 Task: Create a due date automation trigger when advanced on, on the wednesday of the week a card is due add fields without custom field "Resume" set to a date between 1 and 7 days from now at 11:00 AM.
Action: Mouse moved to (1063, 88)
Screenshot: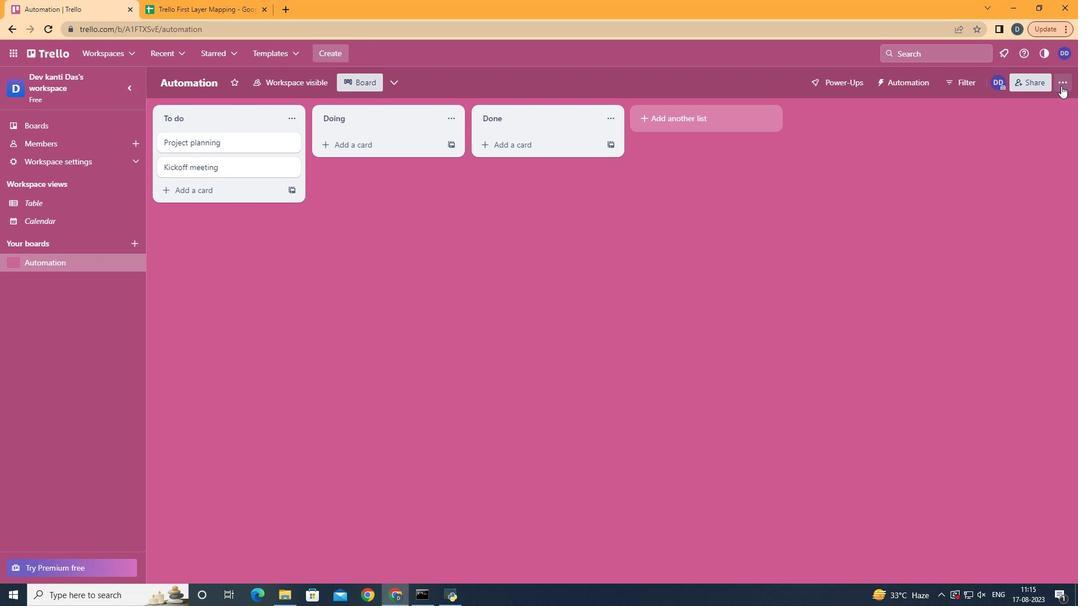 
Action: Mouse pressed left at (1063, 88)
Screenshot: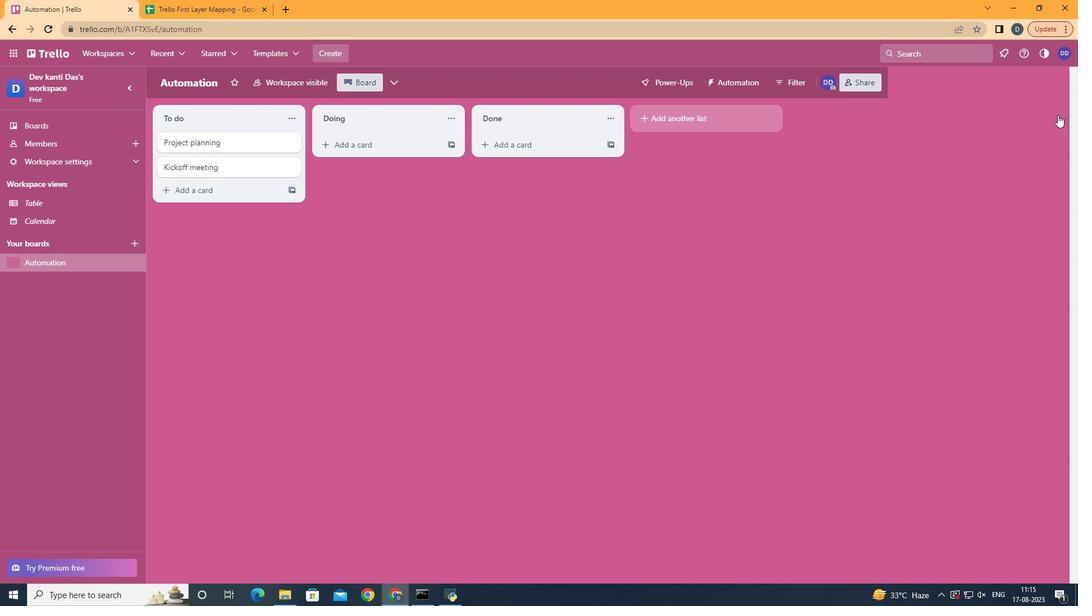 
Action: Mouse moved to (1005, 252)
Screenshot: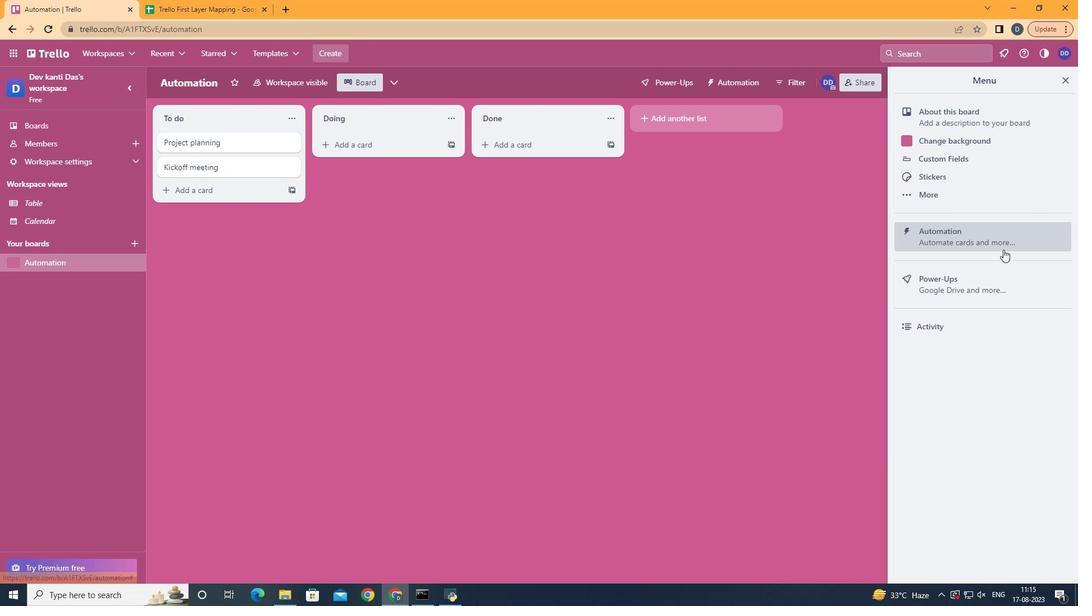 
Action: Mouse pressed left at (1005, 252)
Screenshot: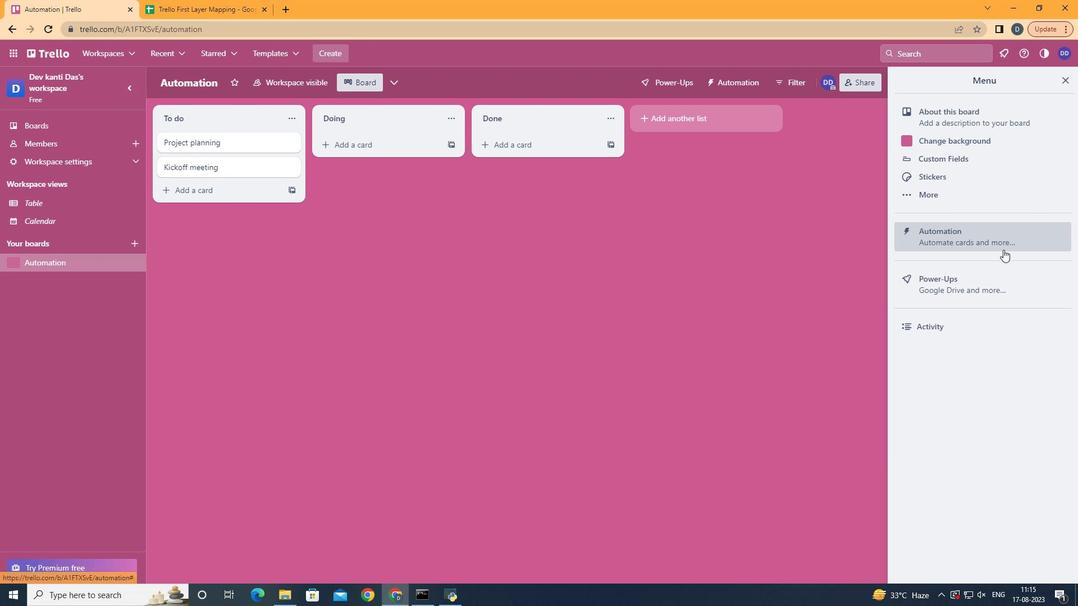 
Action: Mouse moved to (211, 235)
Screenshot: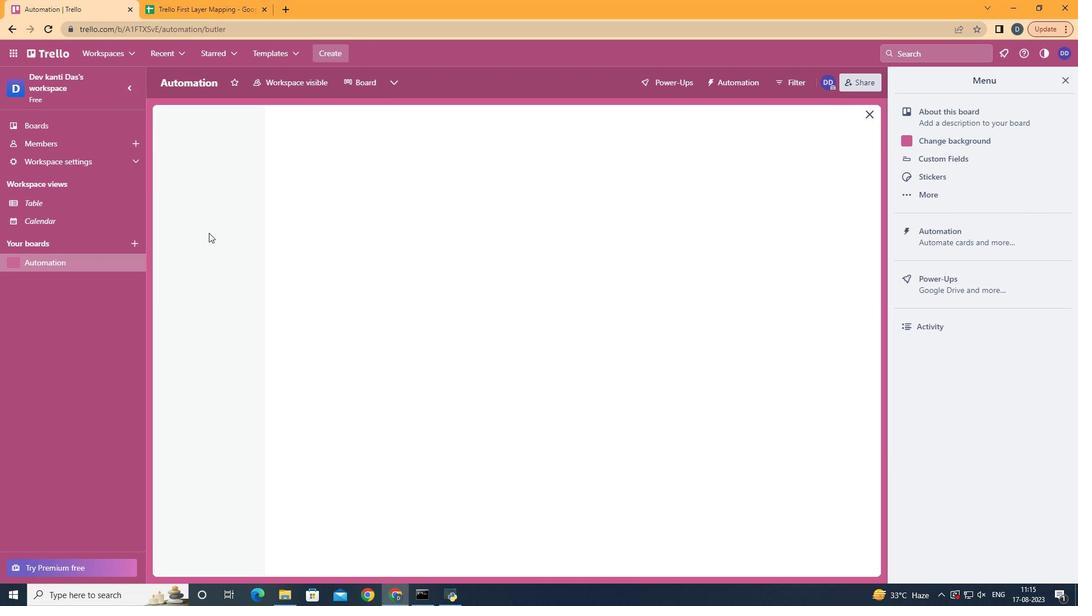
Action: Mouse pressed left at (211, 235)
Screenshot: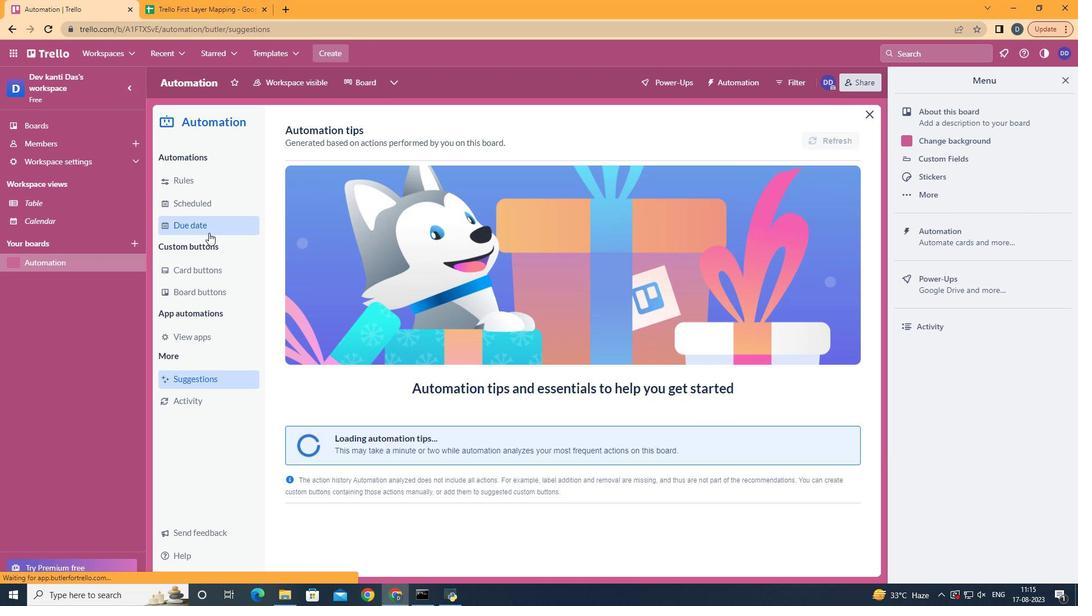 
Action: Mouse moved to (818, 130)
Screenshot: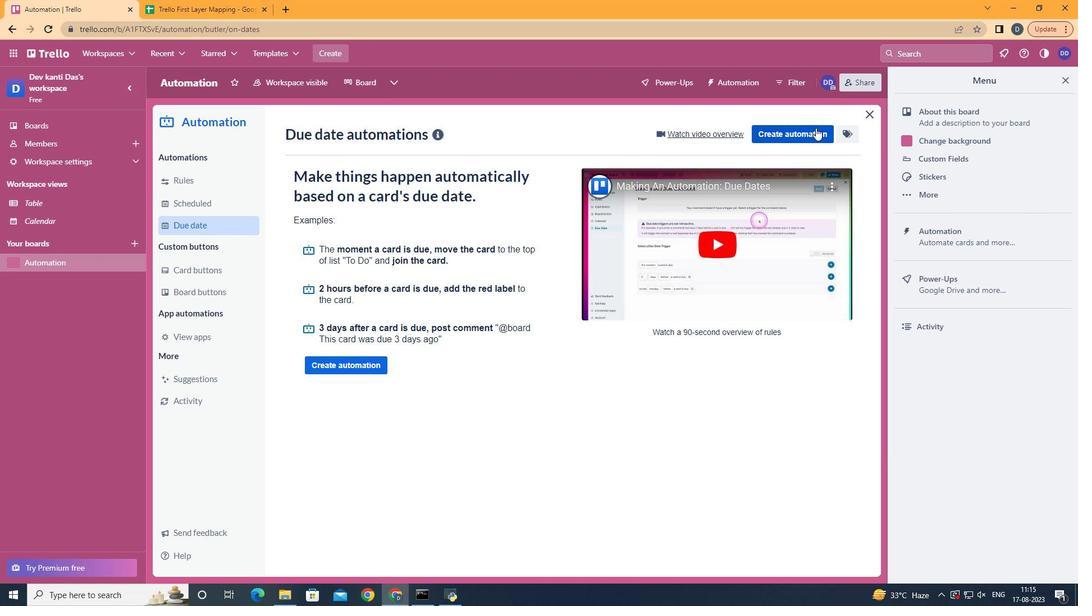 
Action: Mouse pressed left at (818, 130)
Screenshot: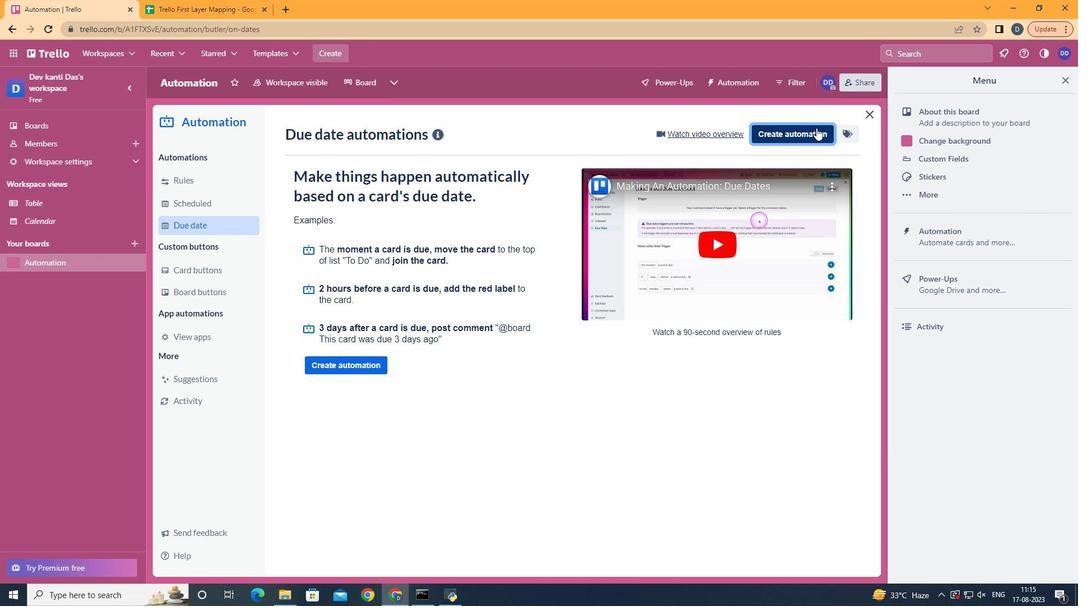 
Action: Mouse moved to (532, 248)
Screenshot: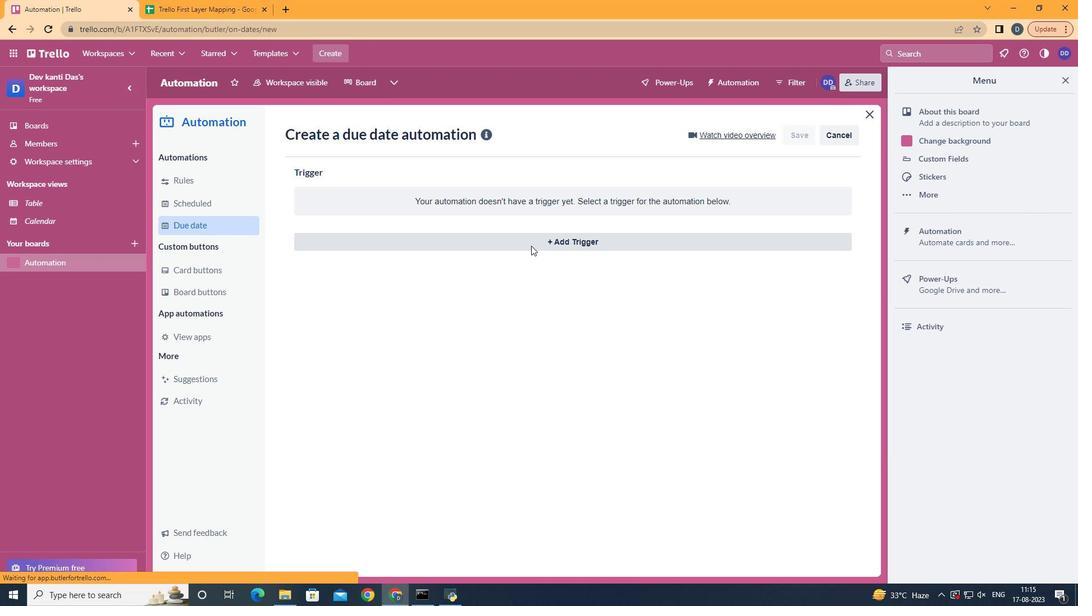 
Action: Mouse pressed left at (532, 248)
Screenshot: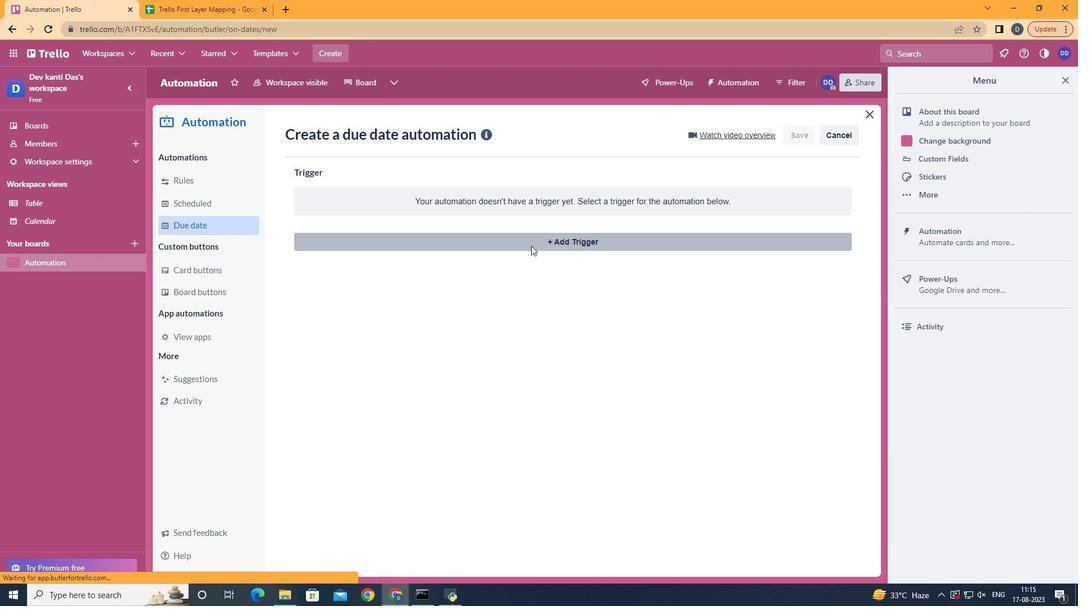 
Action: Mouse moved to (367, 336)
Screenshot: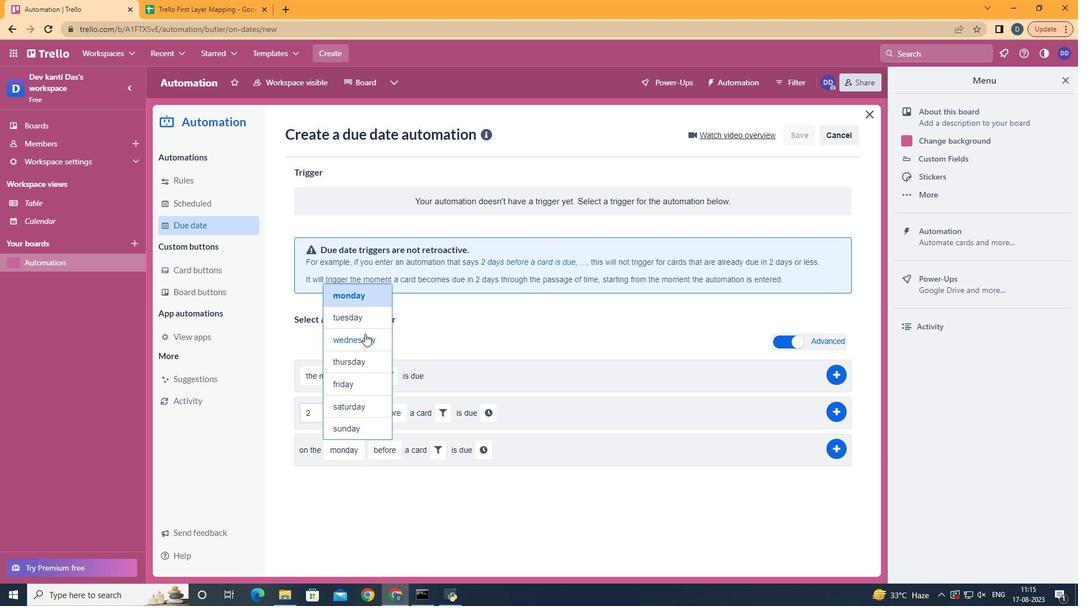 
Action: Mouse pressed left at (367, 336)
Screenshot: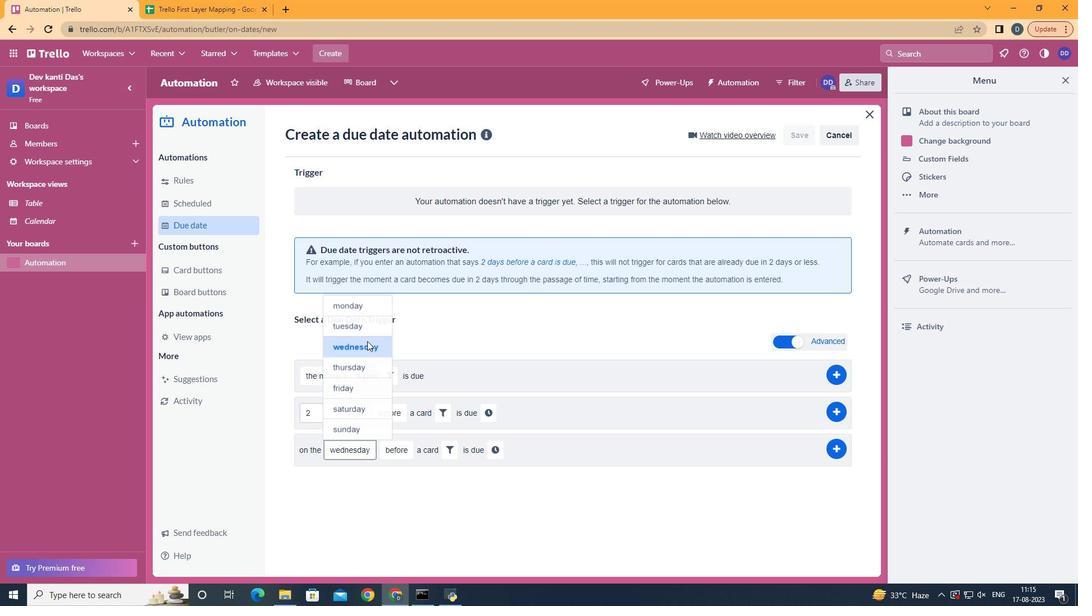 
Action: Mouse moved to (421, 523)
Screenshot: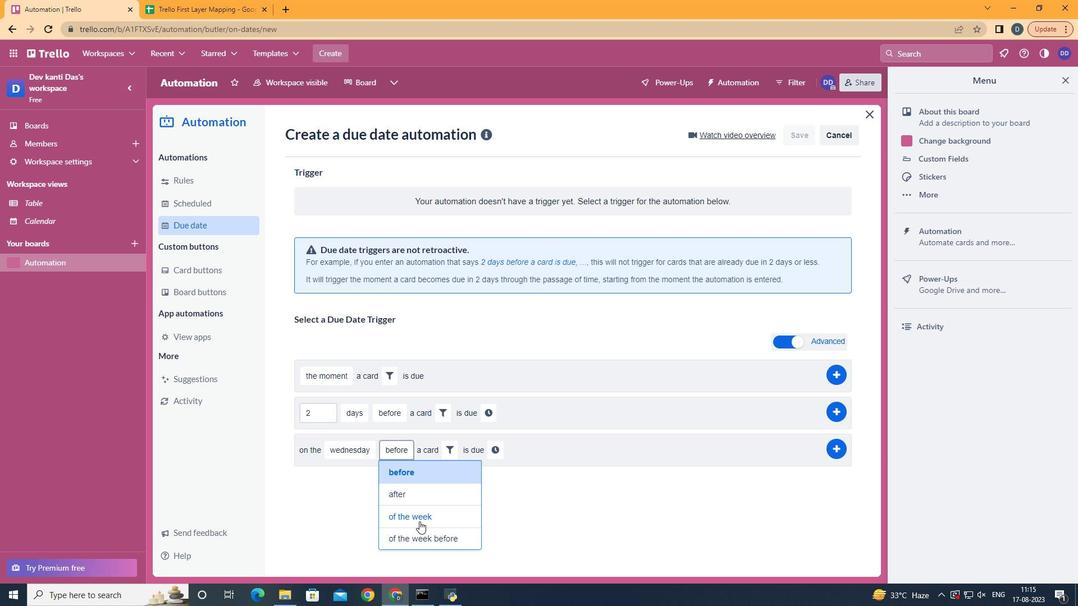 
Action: Mouse pressed left at (421, 523)
Screenshot: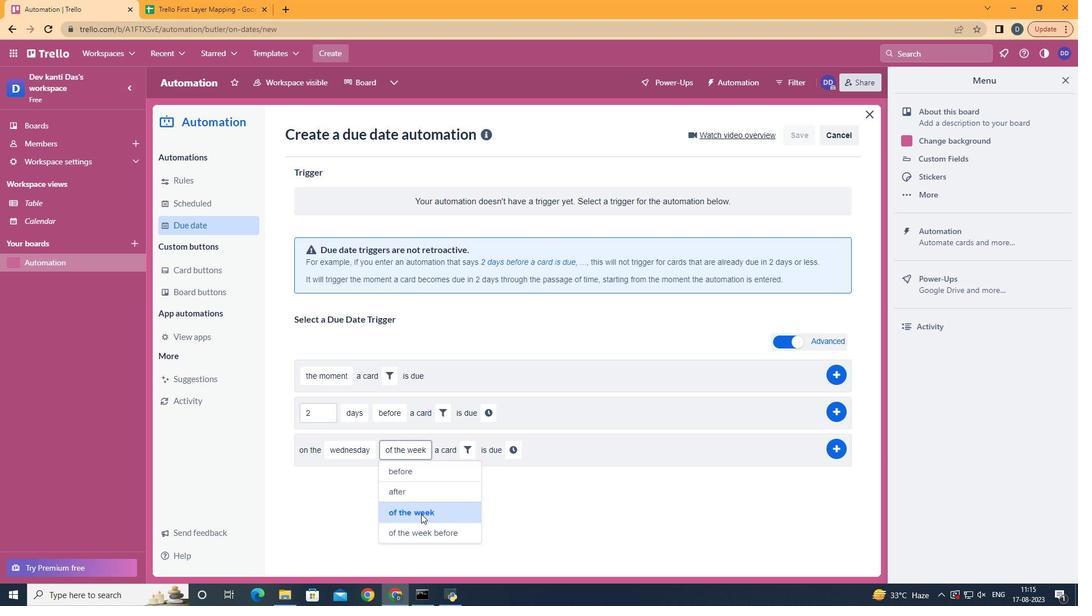 
Action: Mouse moved to (466, 458)
Screenshot: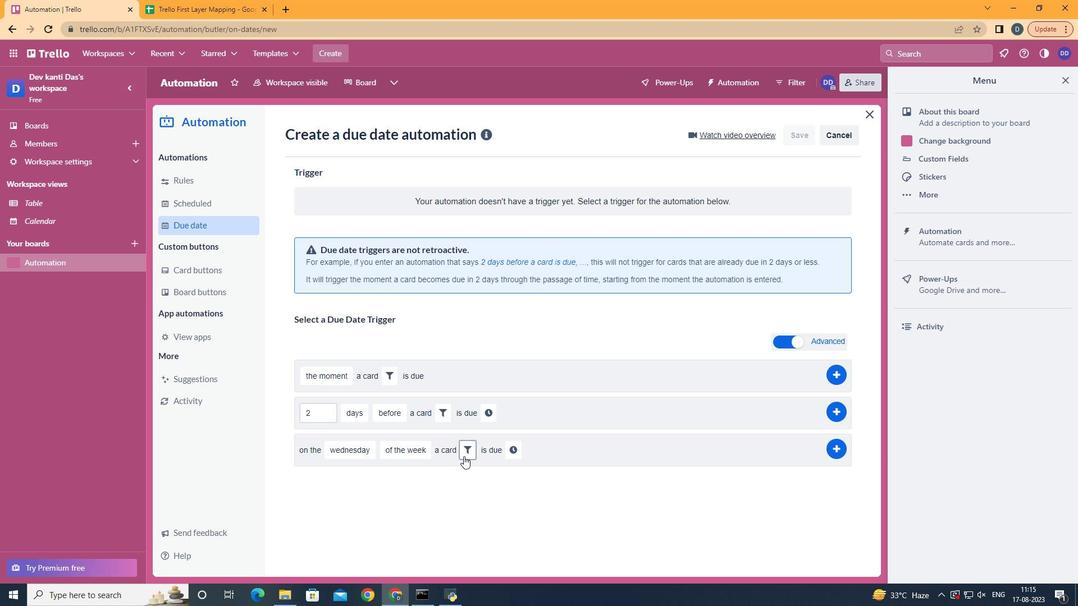 
Action: Mouse pressed left at (466, 458)
Screenshot: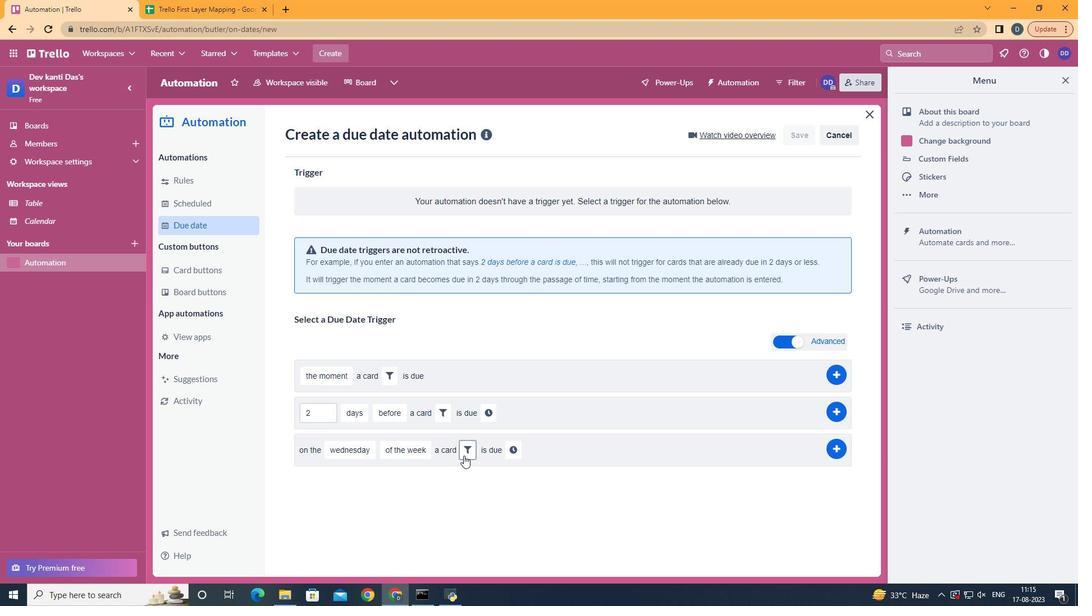 
Action: Mouse moved to (651, 489)
Screenshot: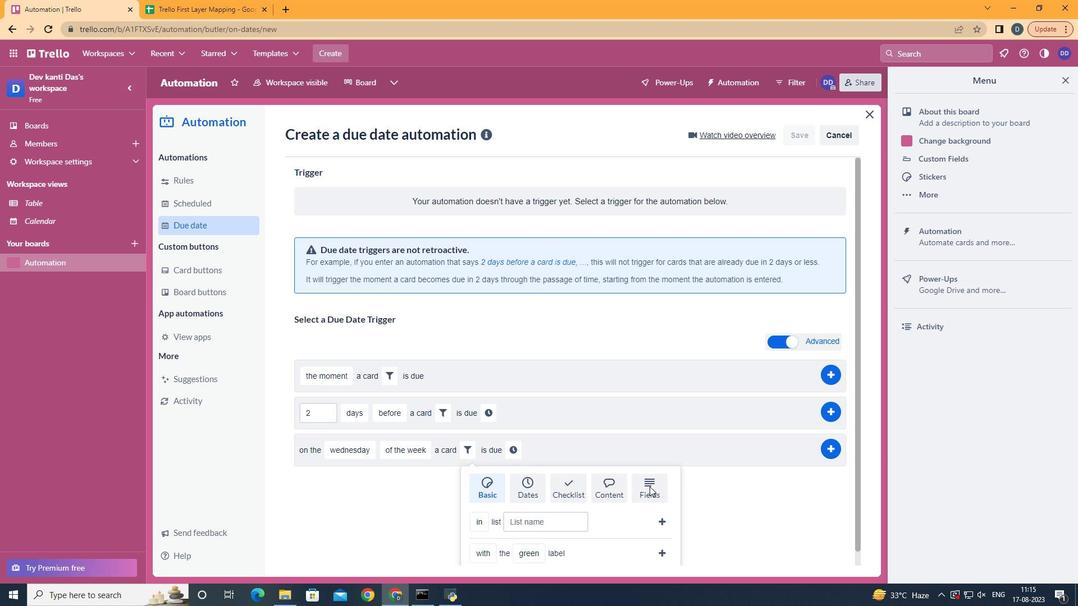 
Action: Mouse pressed left at (651, 489)
Screenshot: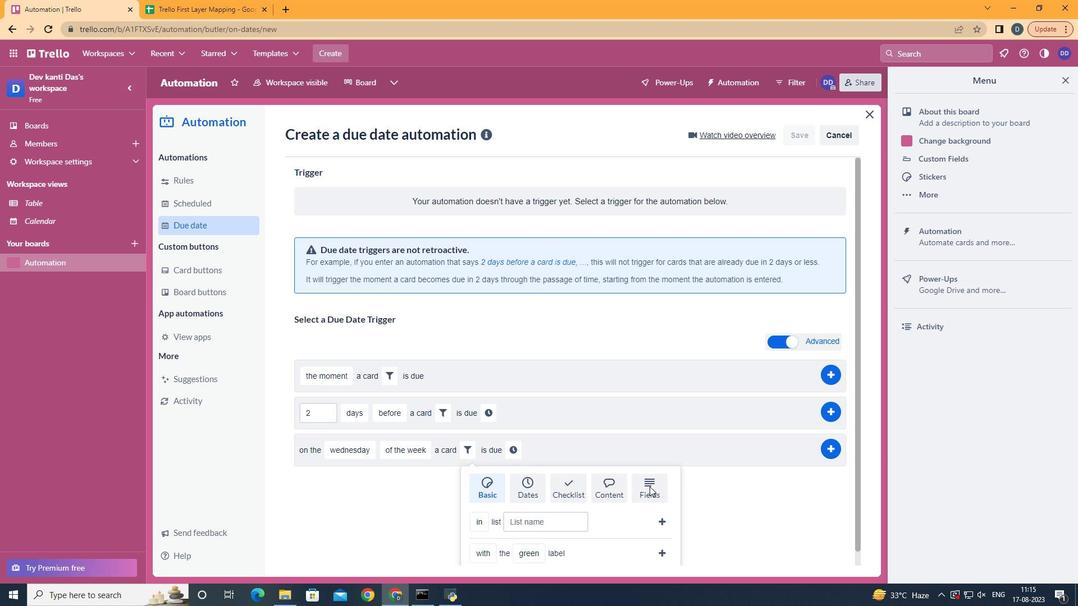 
Action: Mouse moved to (669, 491)
Screenshot: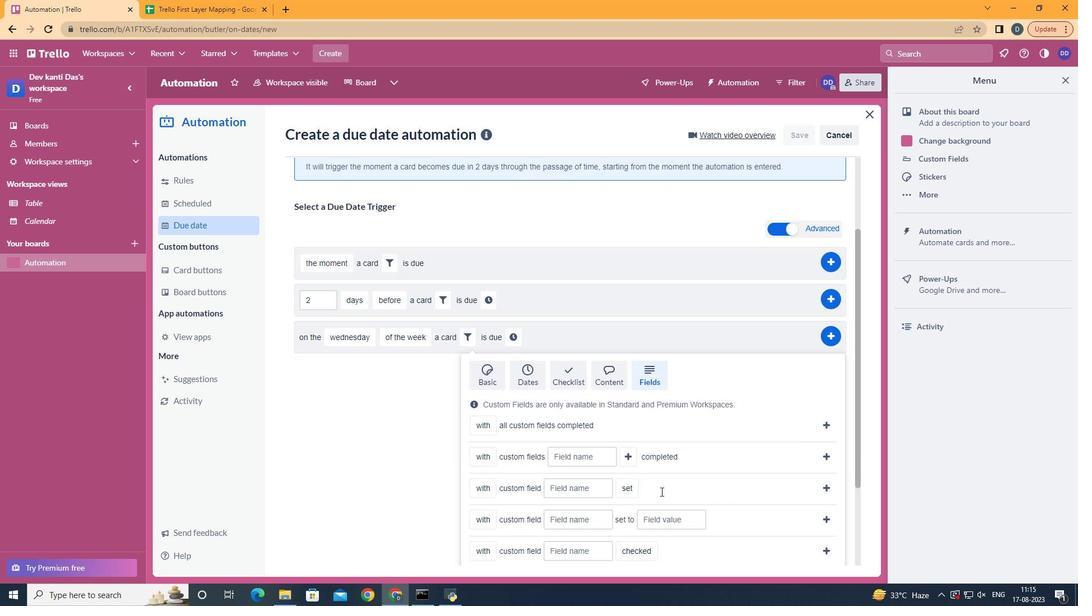 
Action: Mouse scrolled (669, 490) with delta (0, 0)
Screenshot: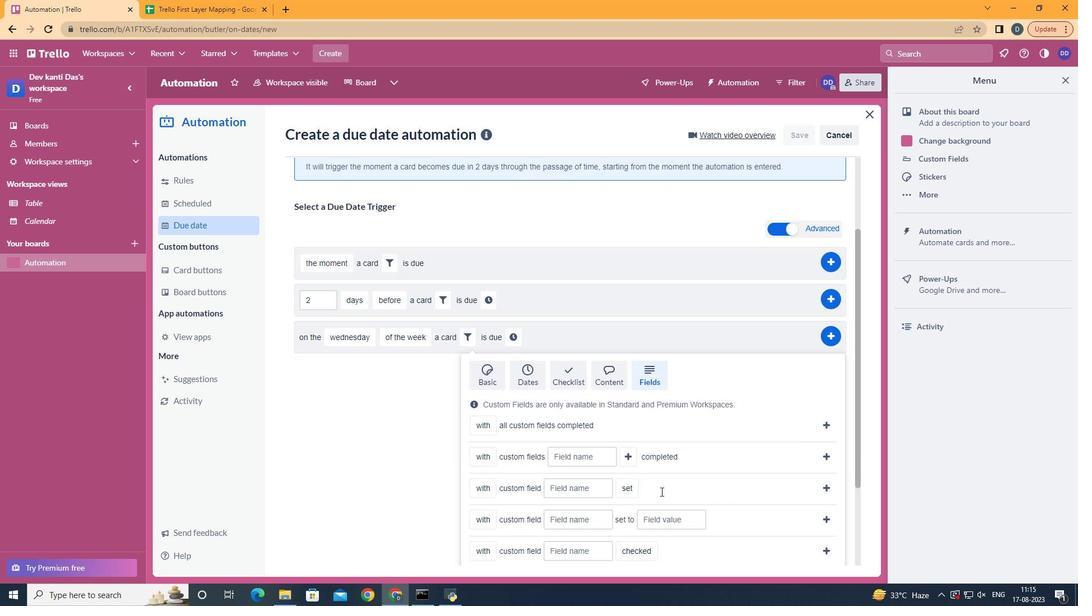 
Action: Mouse moved to (667, 493)
Screenshot: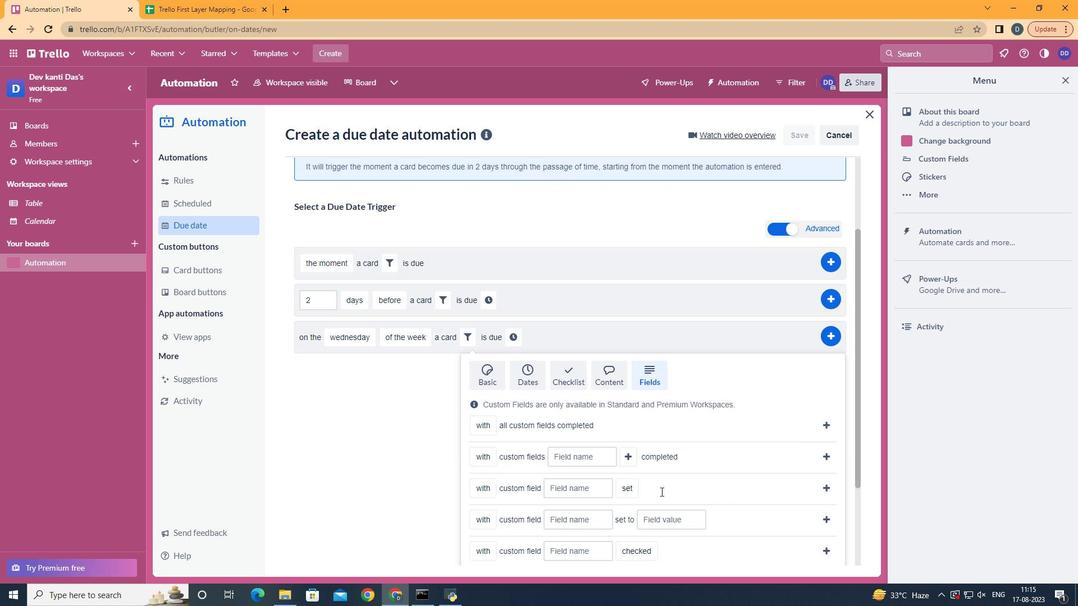 
Action: Mouse scrolled (667, 492) with delta (0, 0)
Screenshot: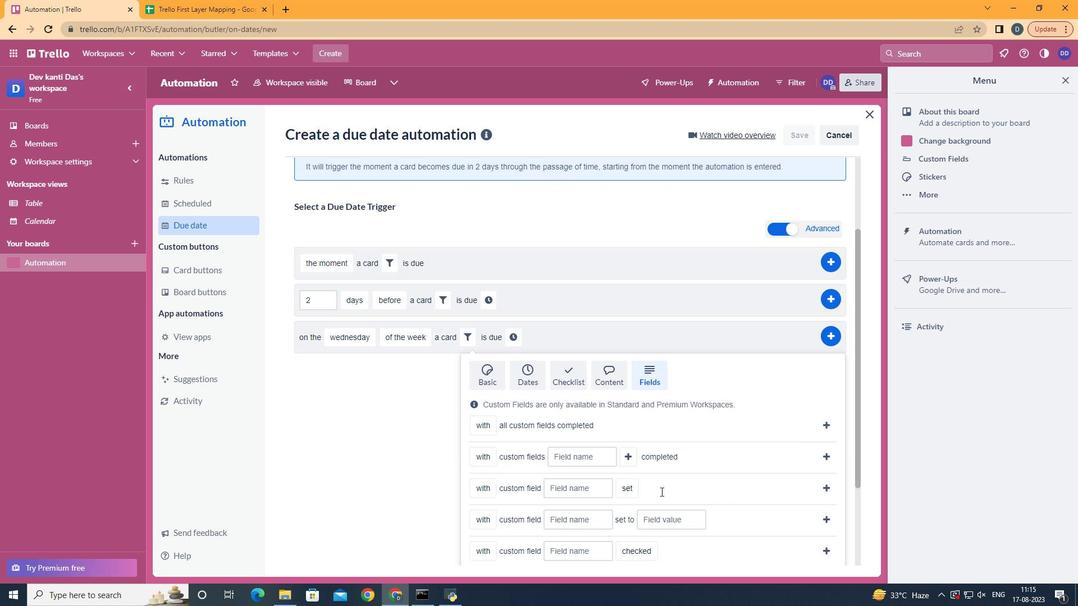 
Action: Mouse moved to (664, 494)
Screenshot: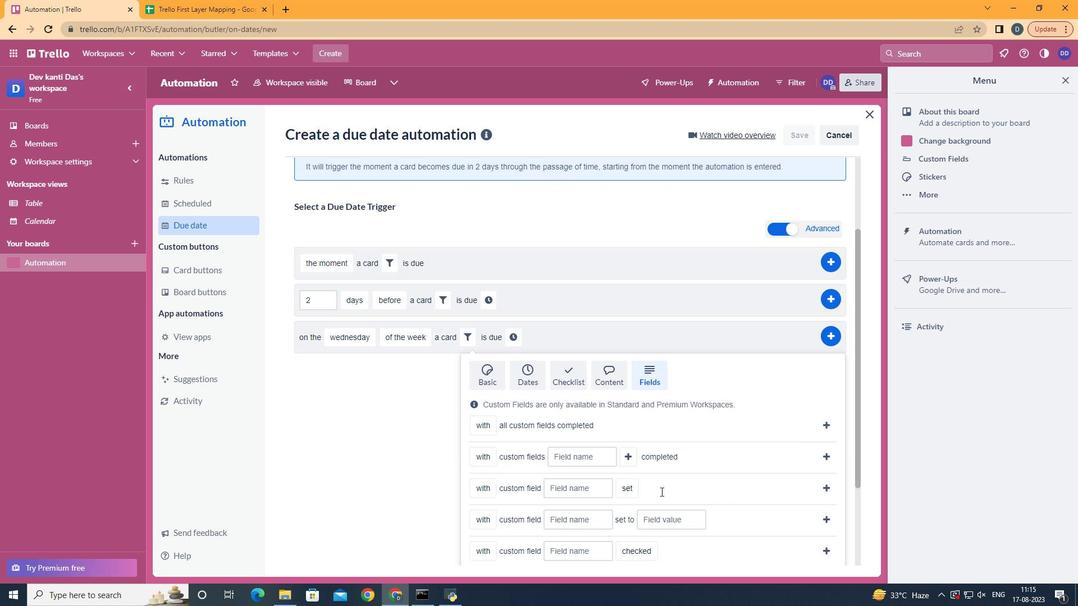 
Action: Mouse scrolled (664, 493) with delta (0, 0)
Screenshot: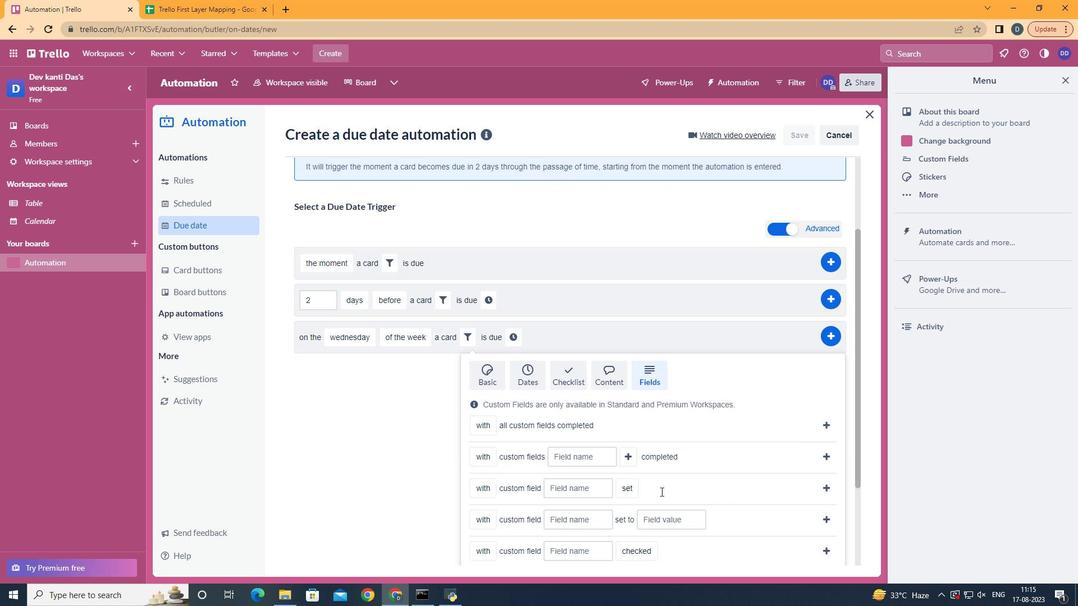 
Action: Mouse moved to (663, 494)
Screenshot: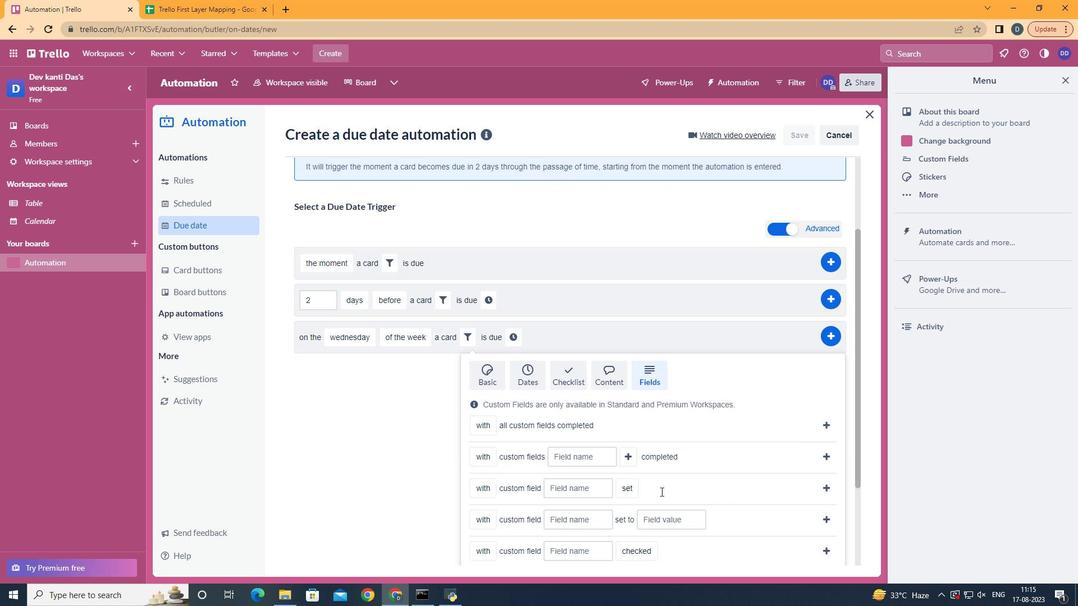 
Action: Mouse scrolled (663, 493) with delta (0, 0)
Screenshot: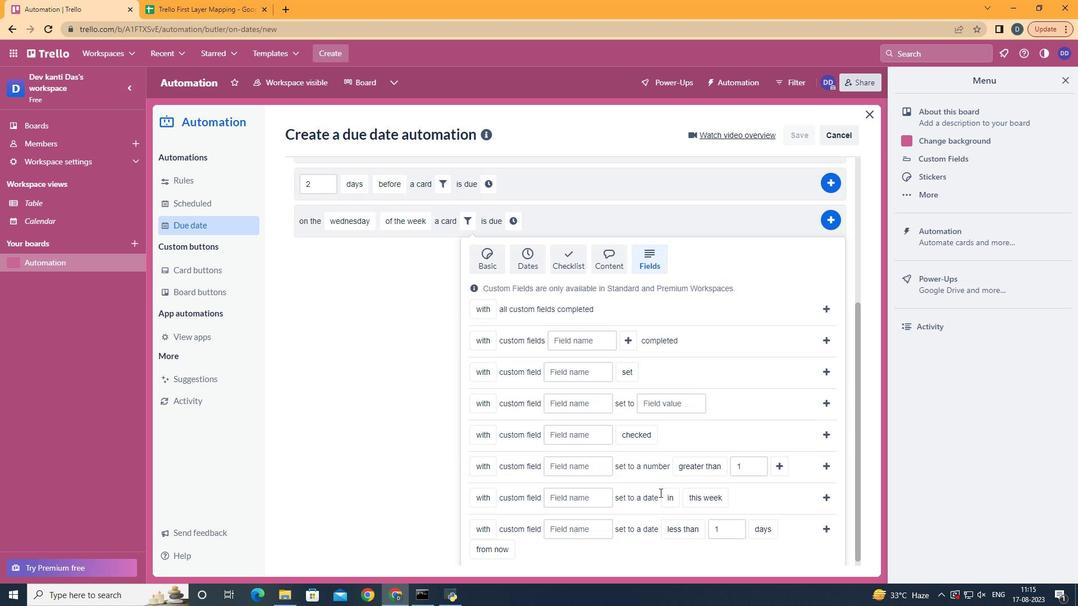 
Action: Mouse scrolled (663, 493) with delta (0, 0)
Screenshot: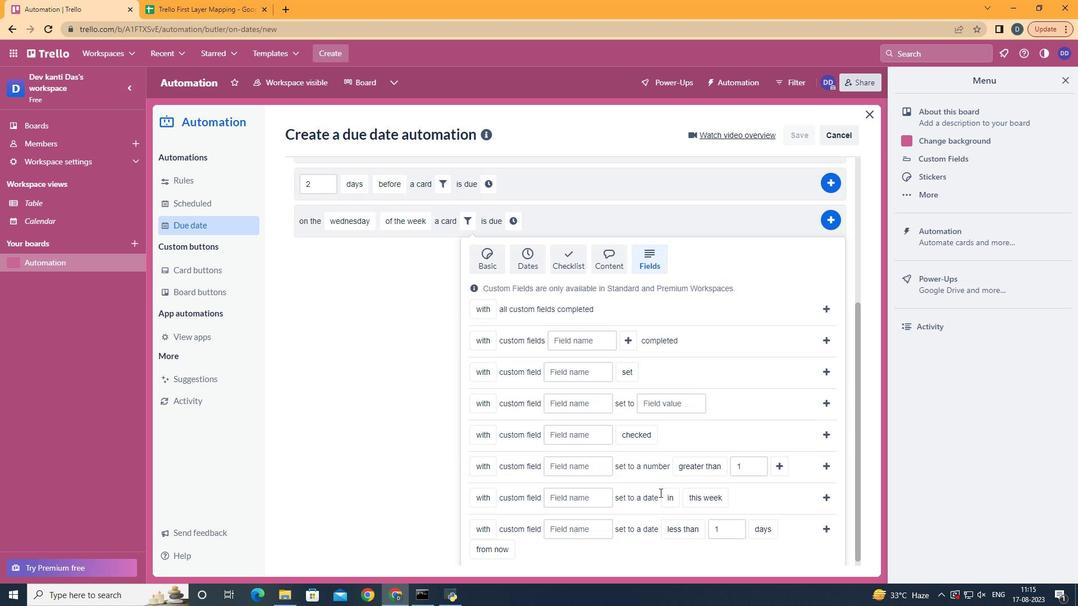 
Action: Mouse scrolled (663, 493) with delta (0, 0)
Screenshot: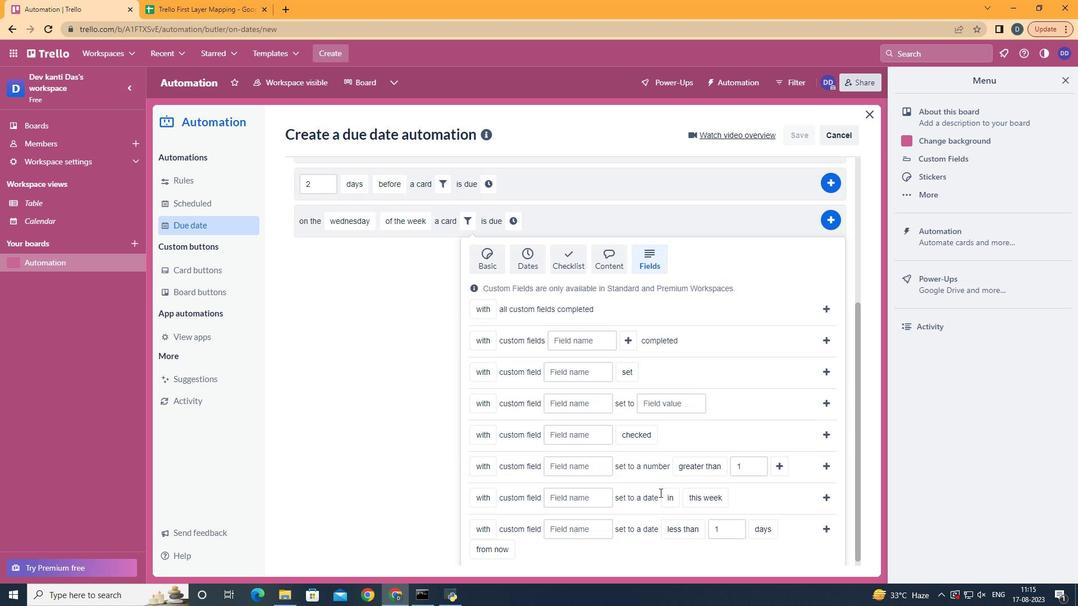 
Action: Mouse scrolled (663, 493) with delta (0, 0)
Screenshot: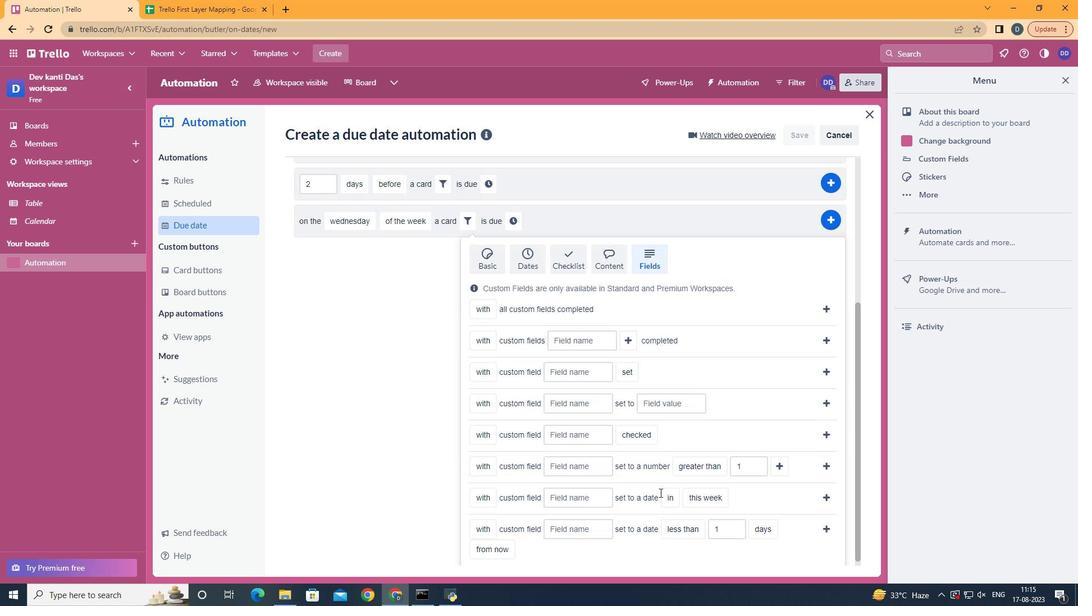 
Action: Mouse moved to (497, 510)
Screenshot: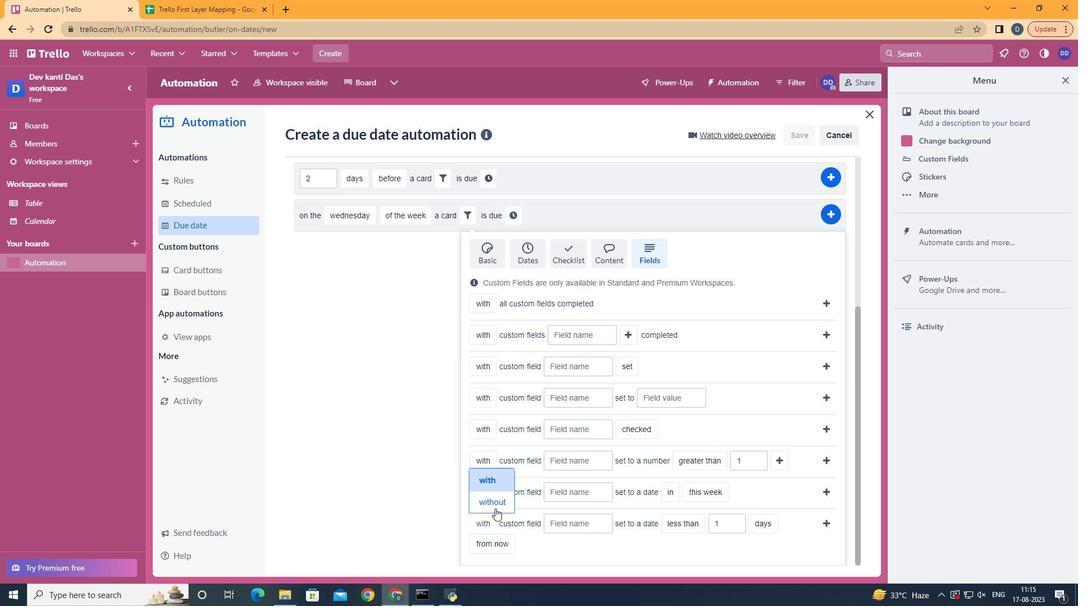 
Action: Mouse pressed left at (497, 510)
Screenshot: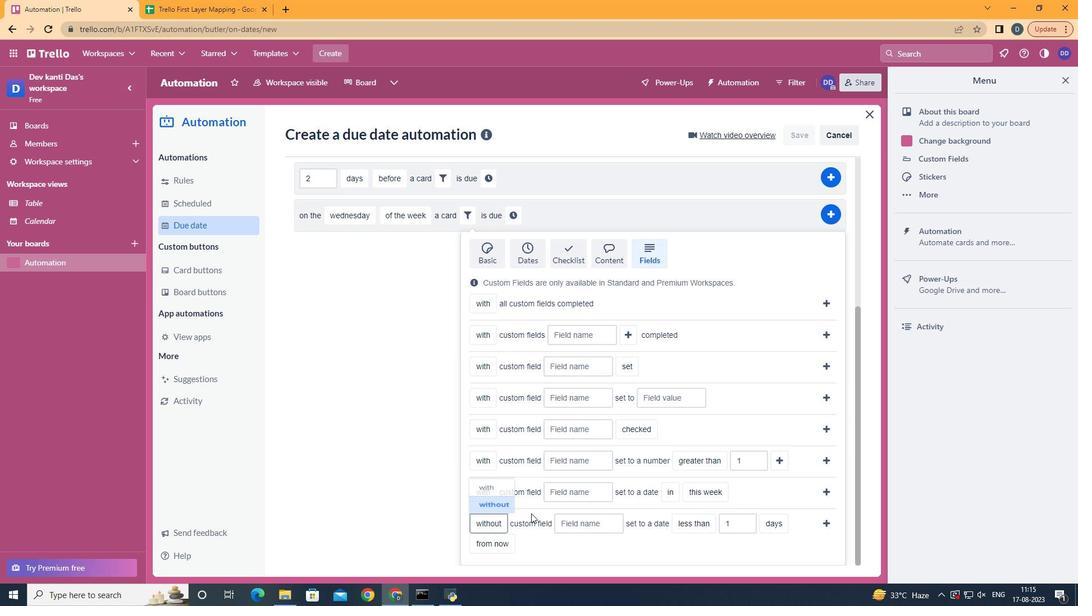 
Action: Mouse moved to (557, 521)
Screenshot: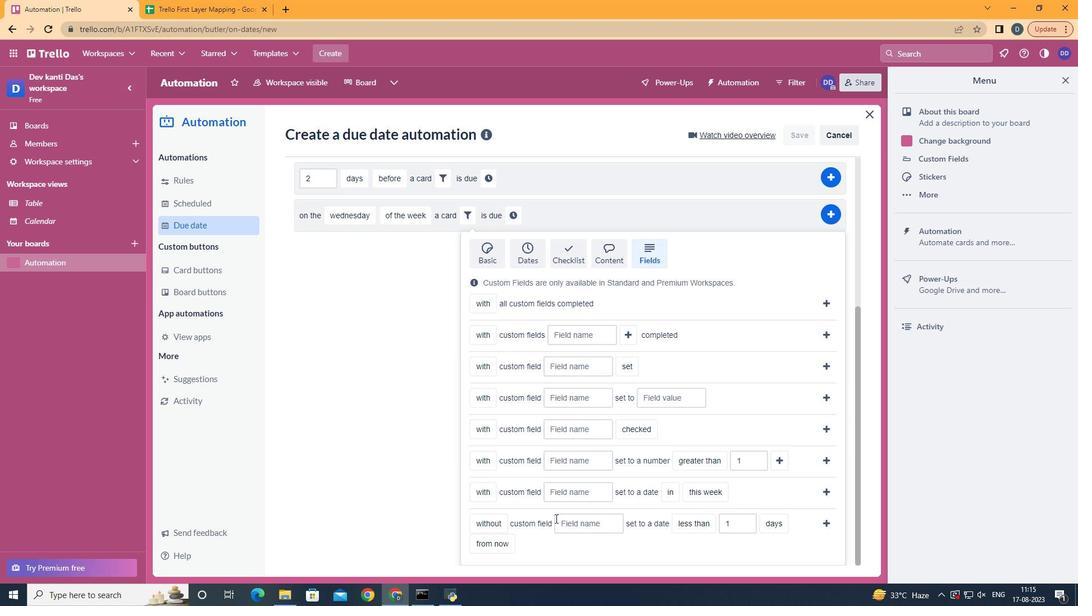 
Action: Mouse pressed left at (557, 521)
Screenshot: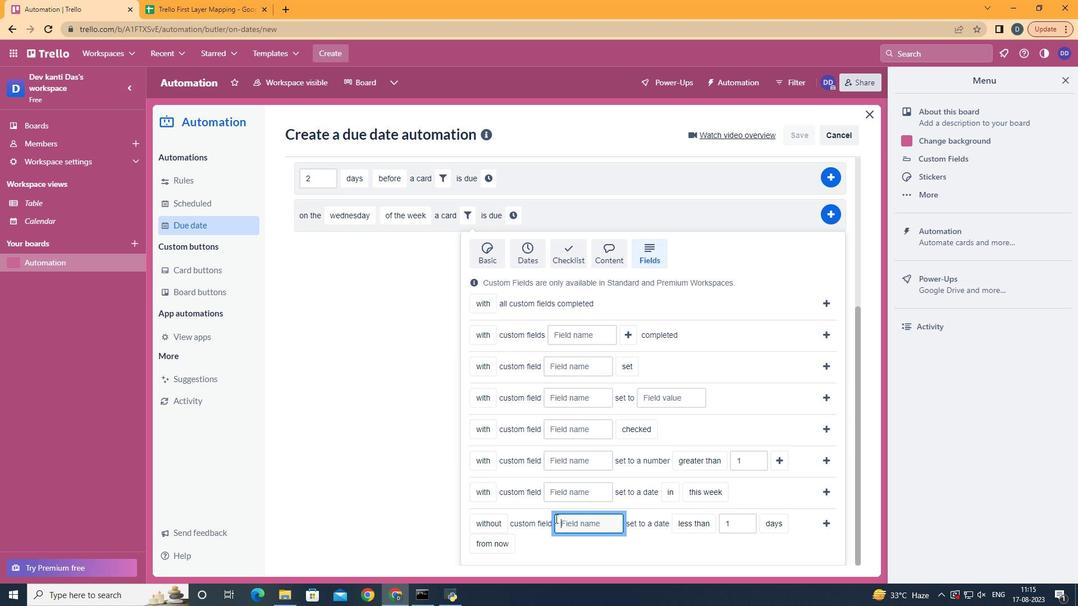 
Action: Mouse moved to (558, 521)
Screenshot: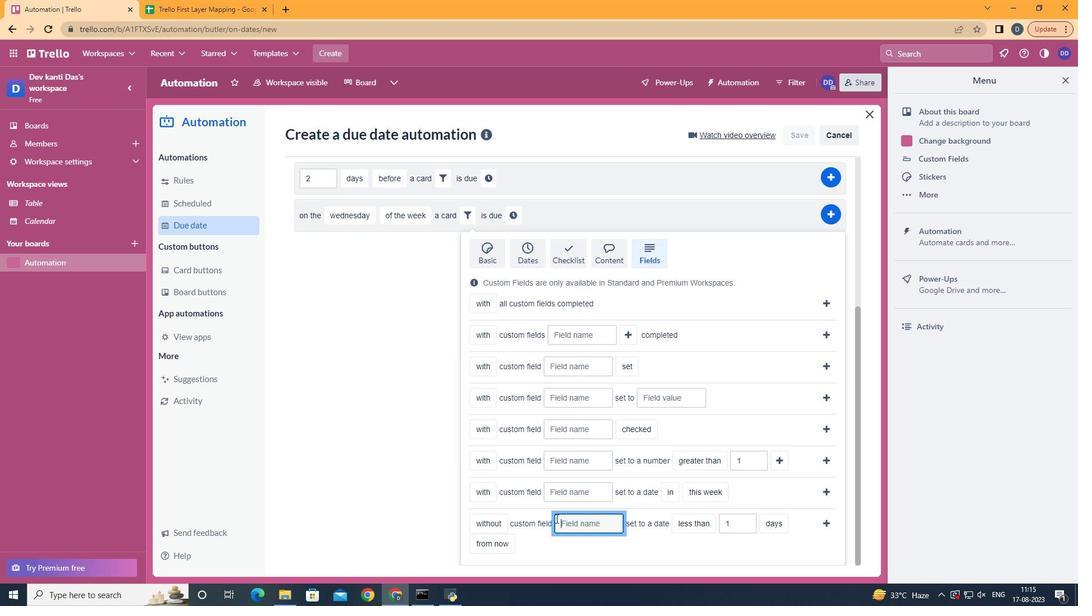 
Action: Key pressed <Key.shift>Resume
Screenshot: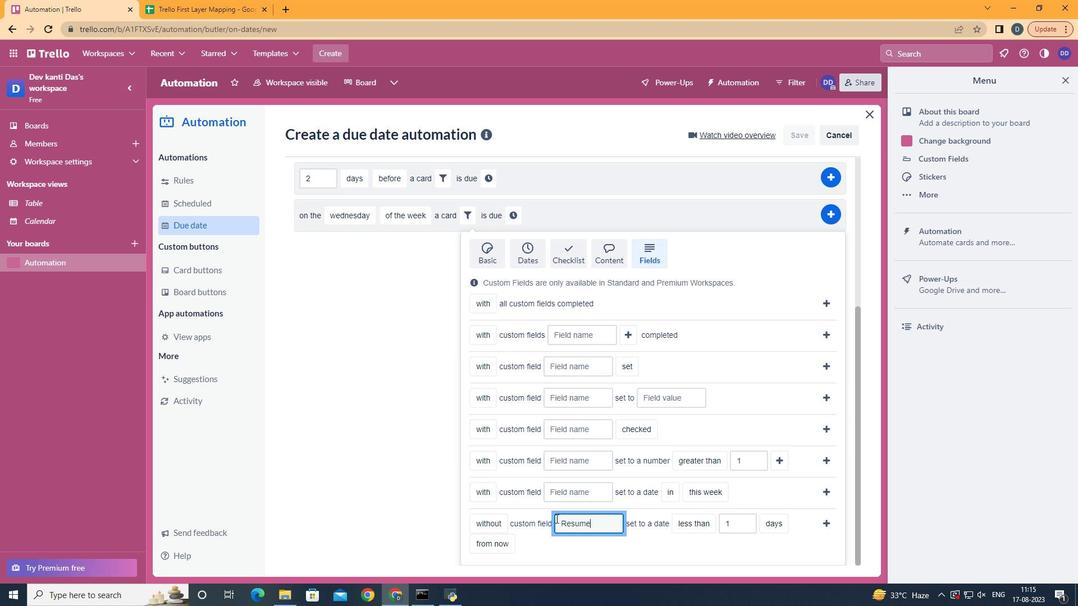 
Action: Mouse moved to (704, 495)
Screenshot: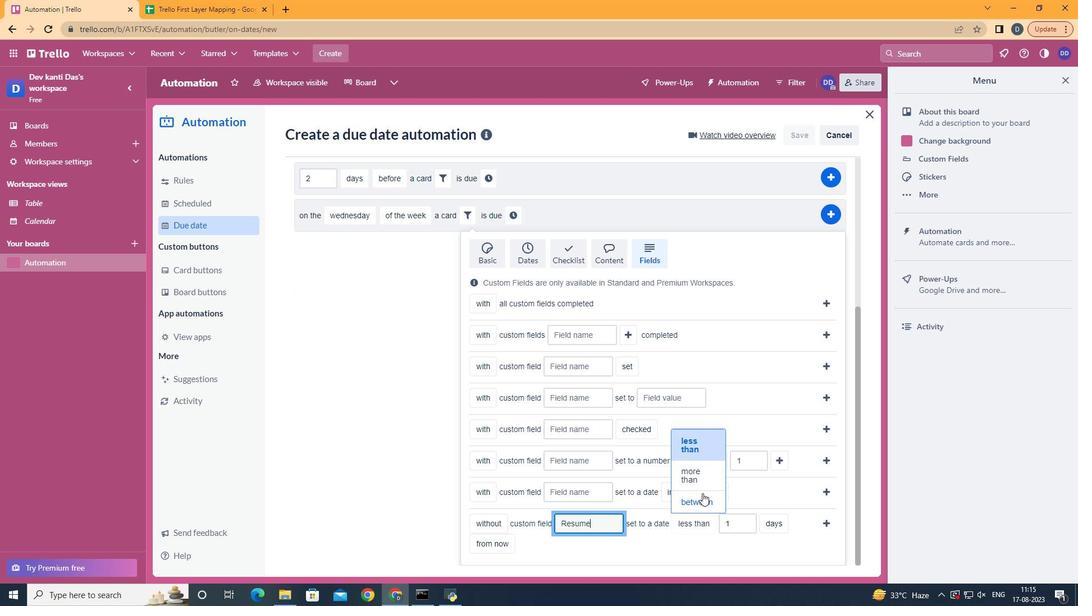 
Action: Mouse pressed left at (704, 495)
Screenshot: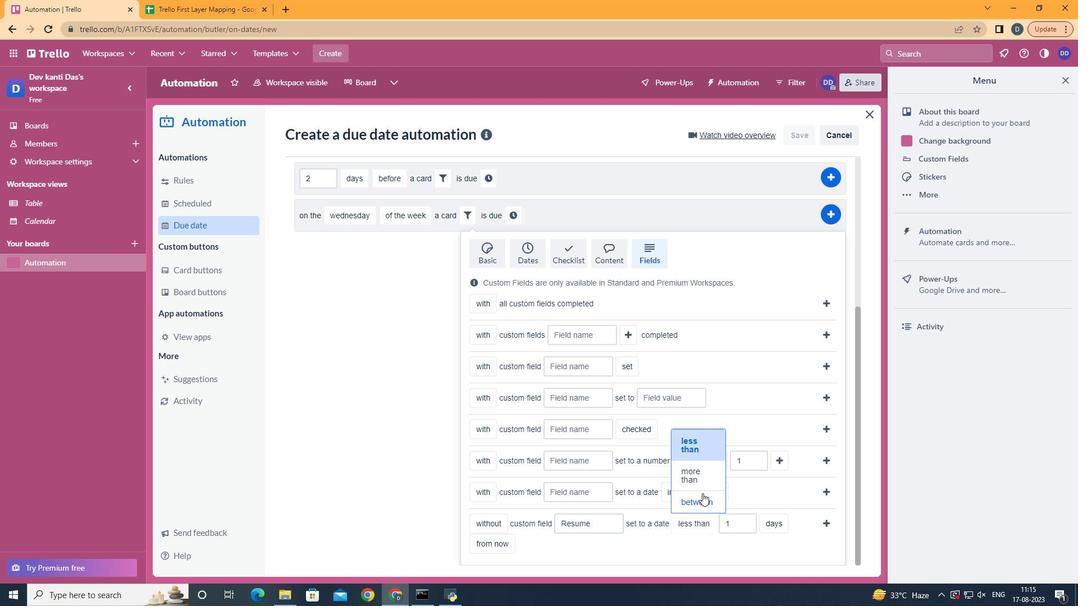 
Action: Mouse moved to (824, 523)
Screenshot: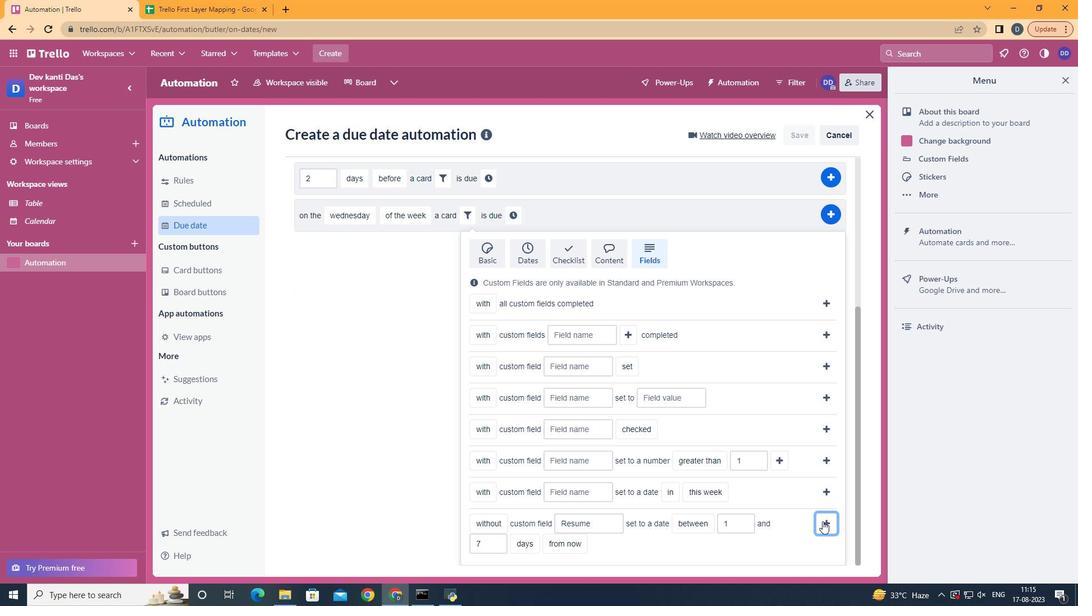 
Action: Mouse pressed left at (824, 523)
Screenshot: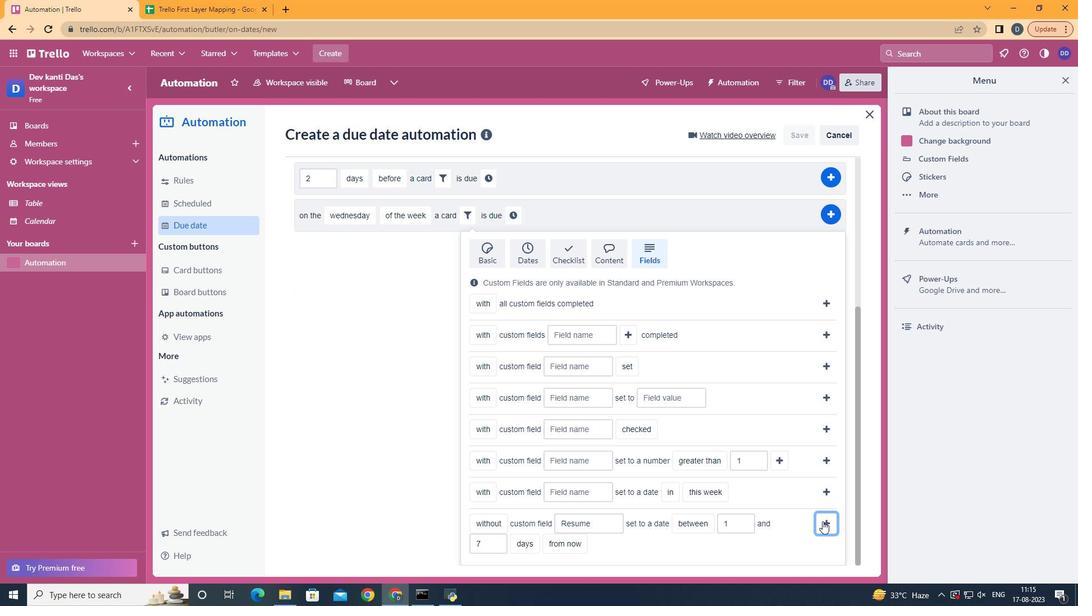 
Action: Mouse moved to (801, 464)
Screenshot: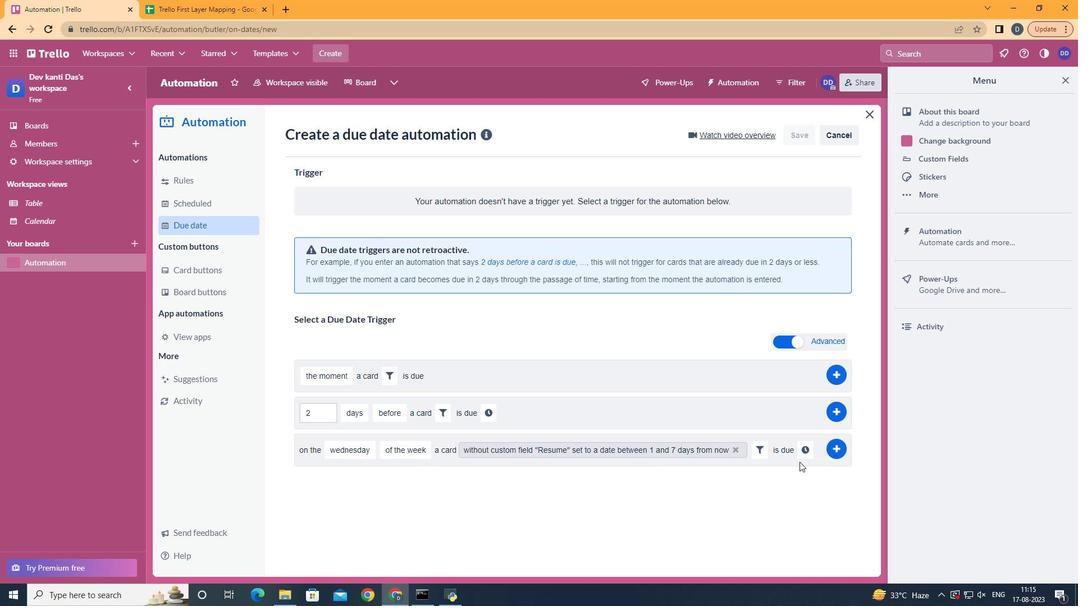 
Action: Mouse pressed left at (801, 464)
Screenshot: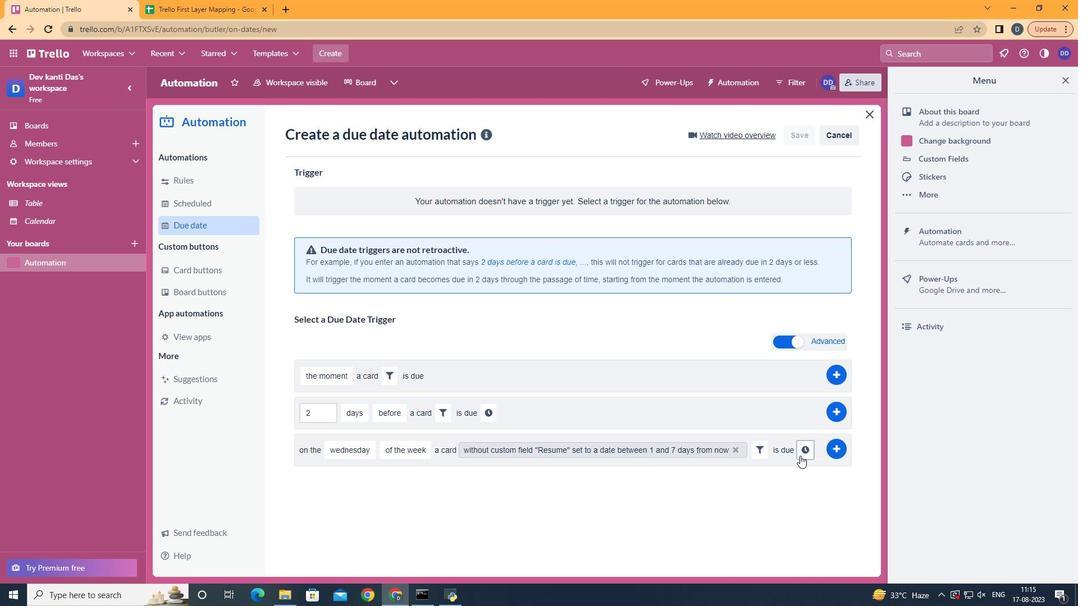
Action: Mouse moved to (802, 458)
Screenshot: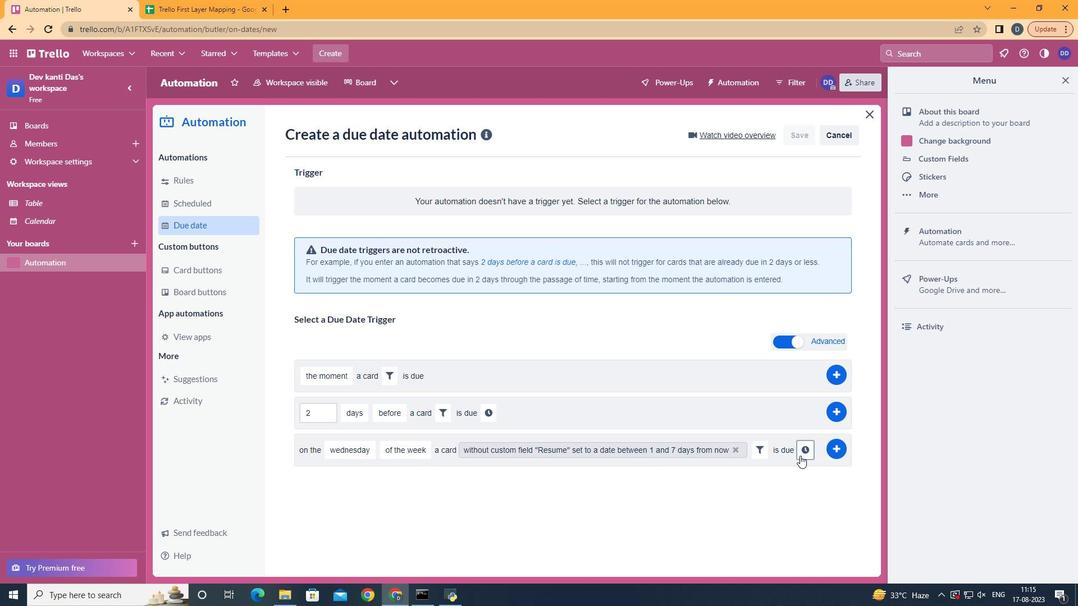 
Action: Mouse pressed left at (802, 458)
Screenshot: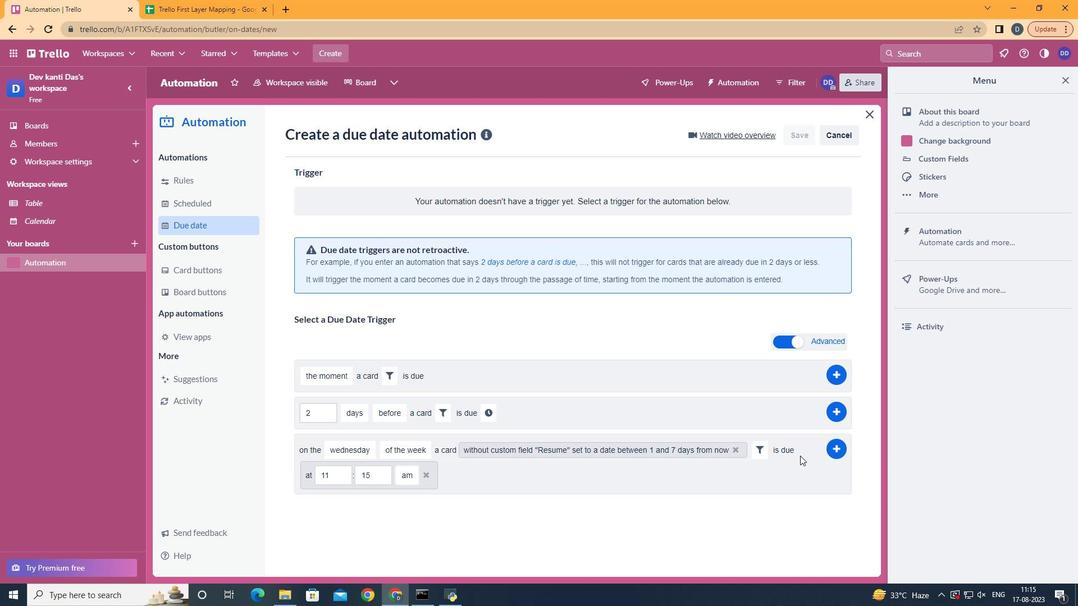 
Action: Mouse moved to (388, 480)
Screenshot: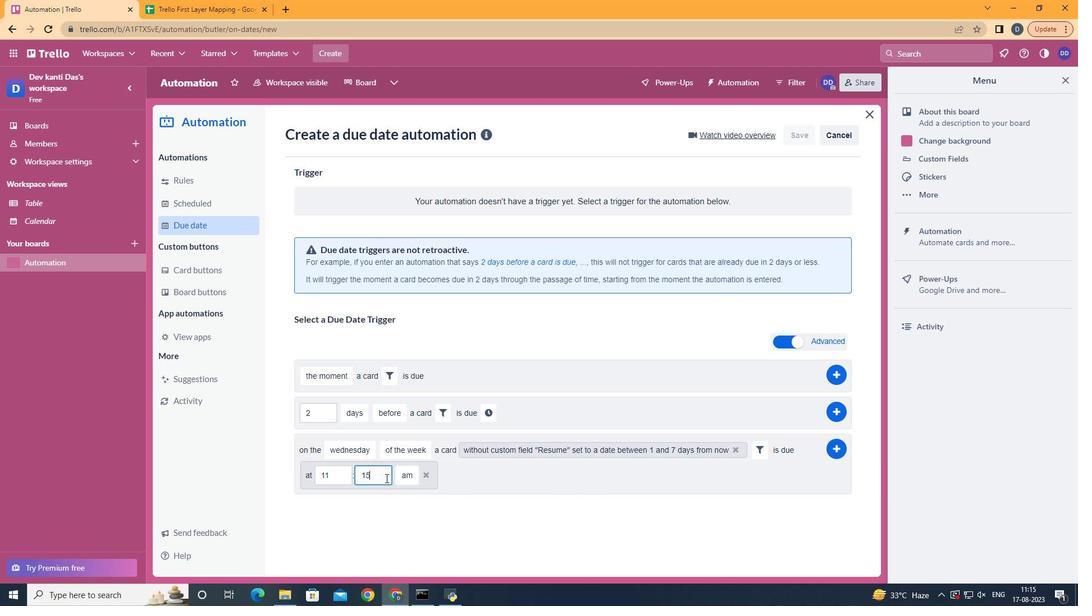 
Action: Mouse pressed left at (388, 480)
Screenshot: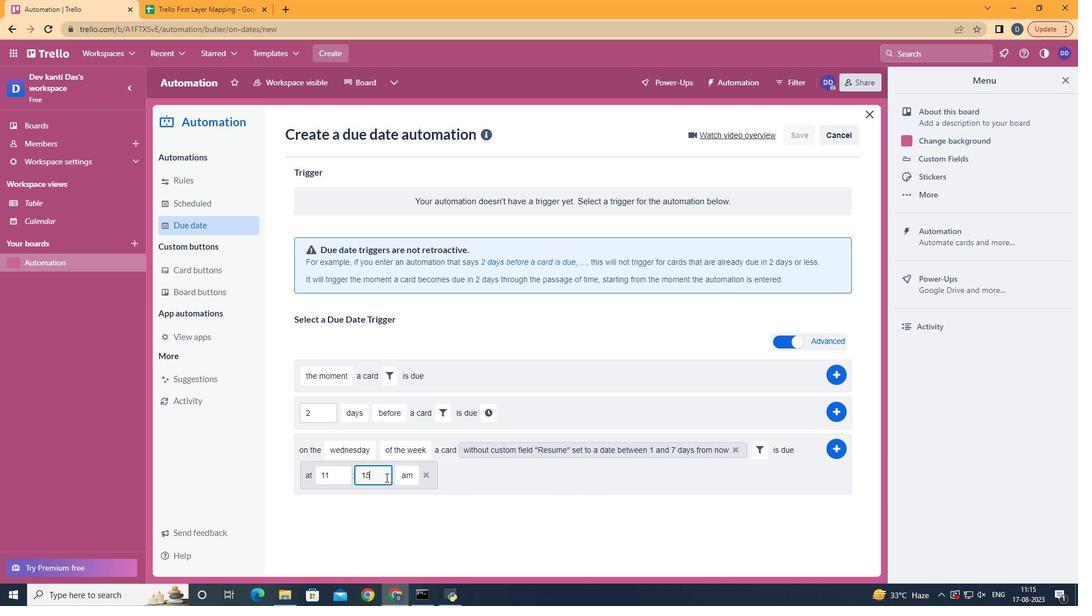 
Action: Mouse moved to (388, 480)
Screenshot: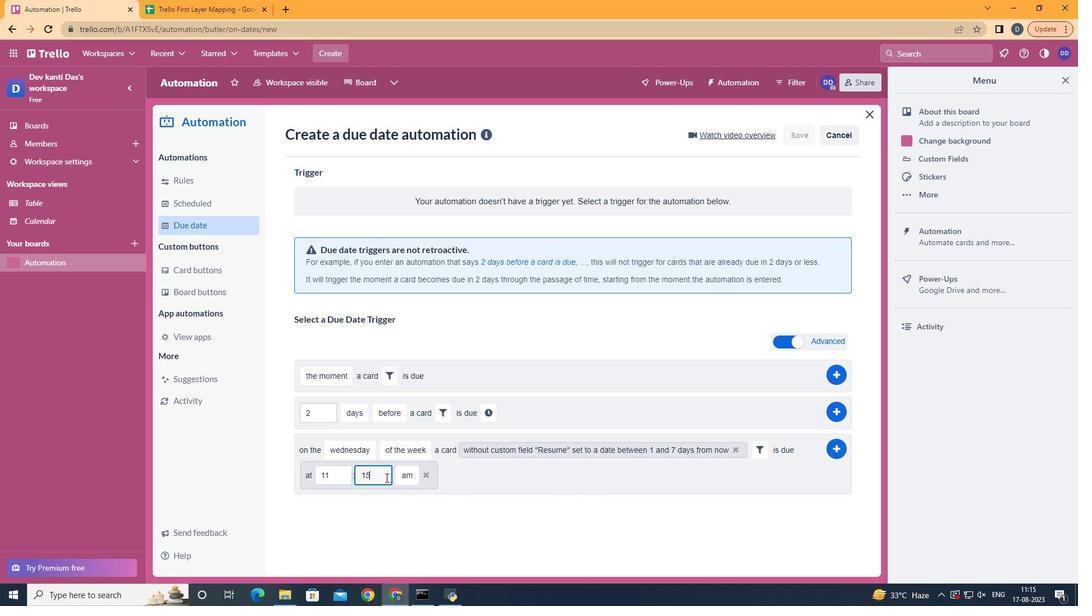 
Action: Key pressed <Key.backspace><Key.backspace>00
Screenshot: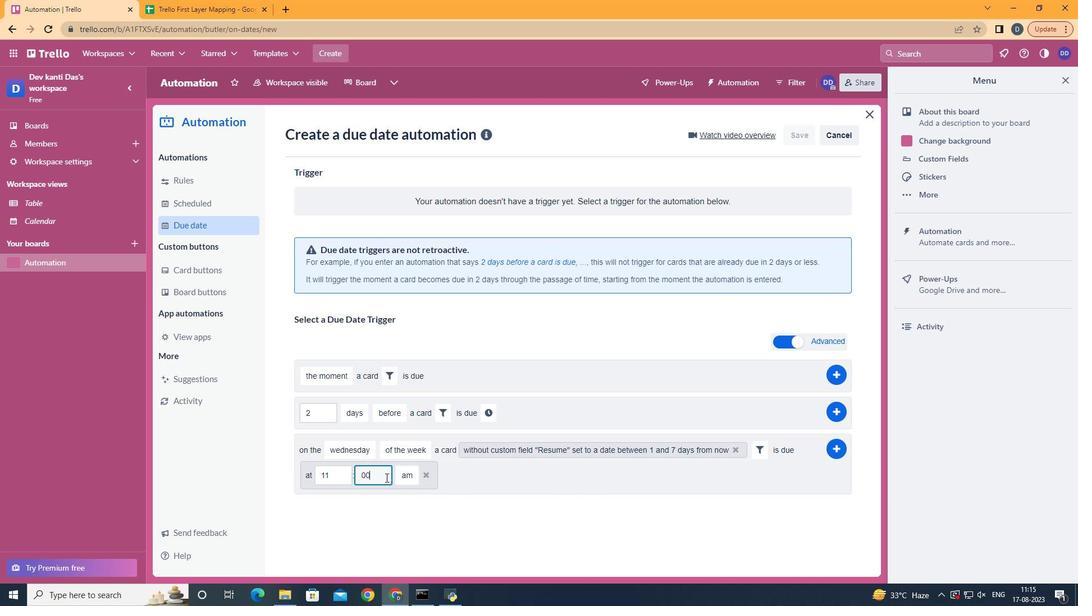 
Action: Mouse moved to (831, 457)
Screenshot: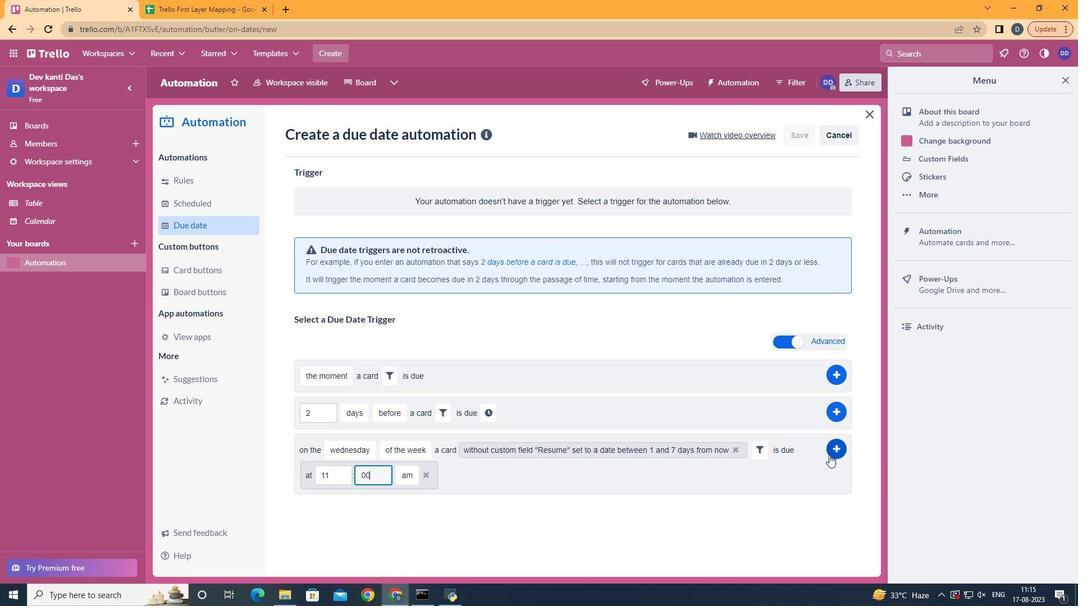 
Action: Mouse pressed left at (831, 457)
Screenshot: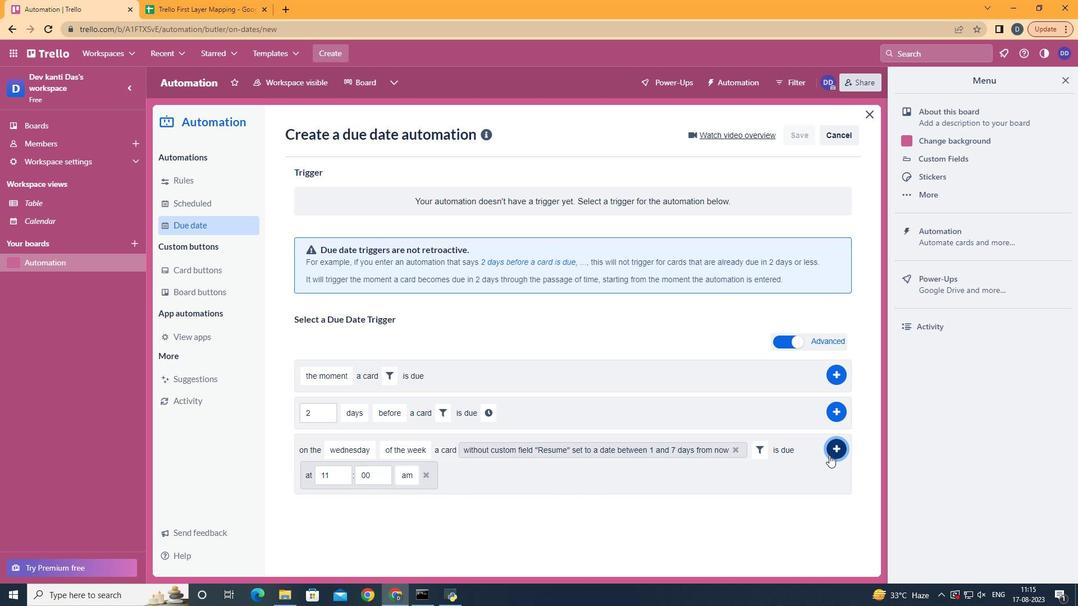 
Action: Mouse moved to (831, 457)
Screenshot: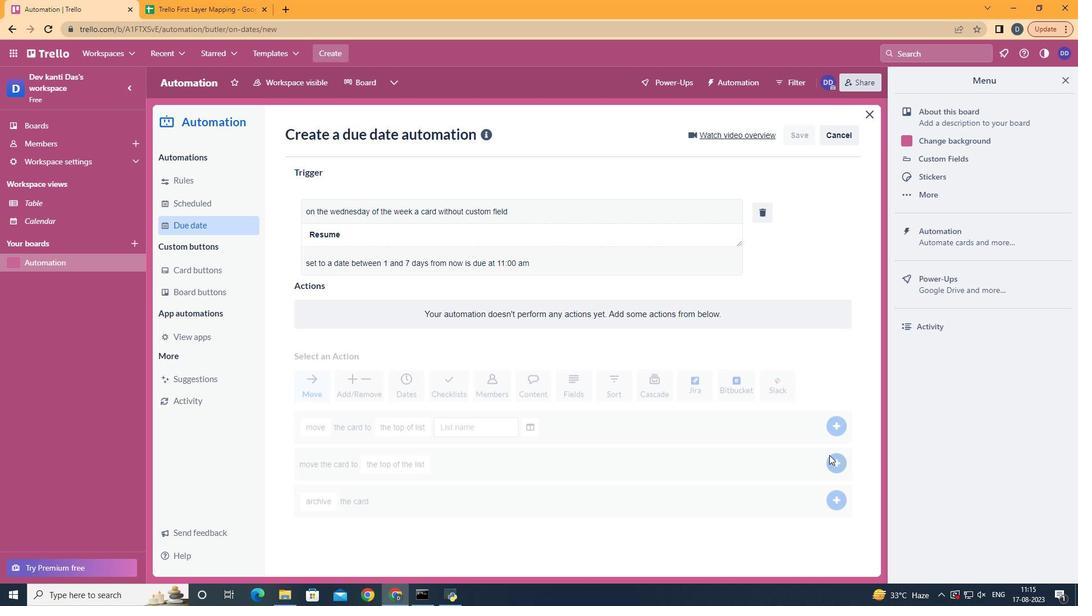 
